 Task: Locate the nearest wildlife refuges to San Francisco, California, and Sacramento, California.
Action: Mouse moved to (184, 71)
Screenshot: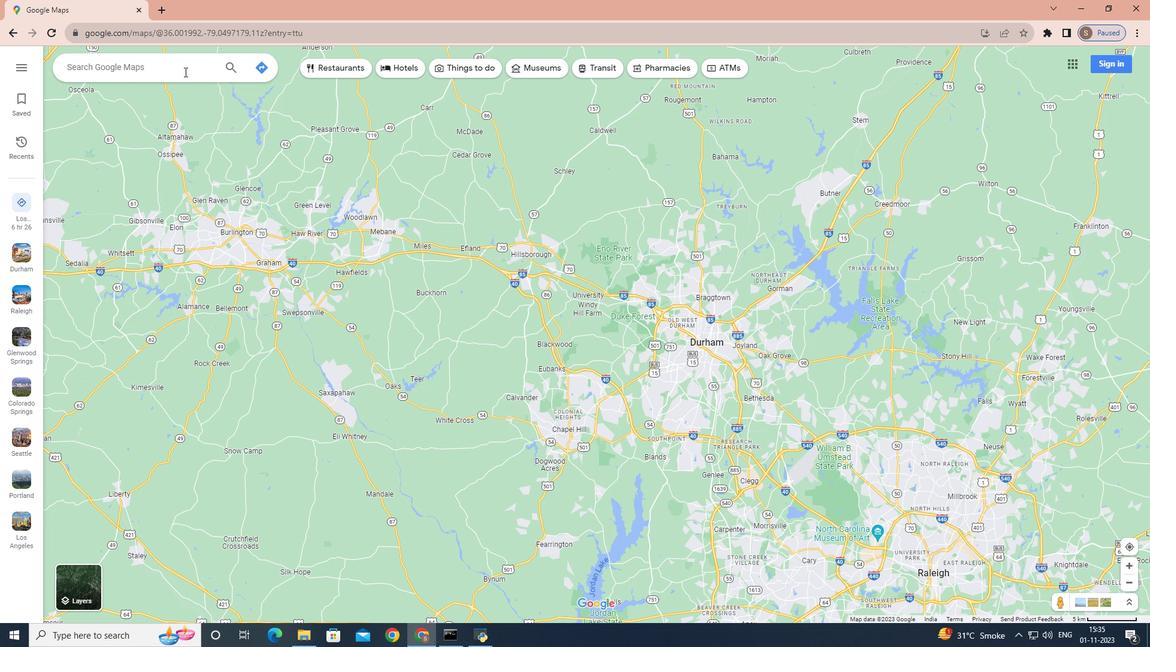 
Action: Mouse pressed left at (184, 71)
Screenshot: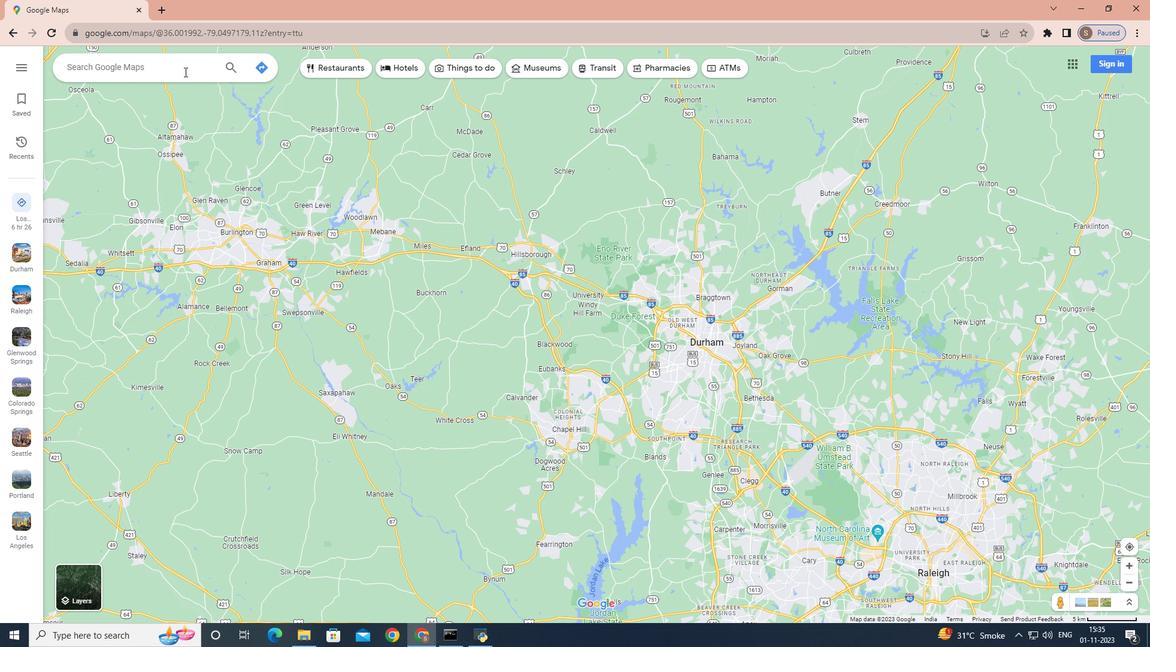 
Action: Key pressed <Key.shift>San<Key.space><Key.shift>Francisco,<Key.space><Key.shift>California<Key.enter>
Screenshot: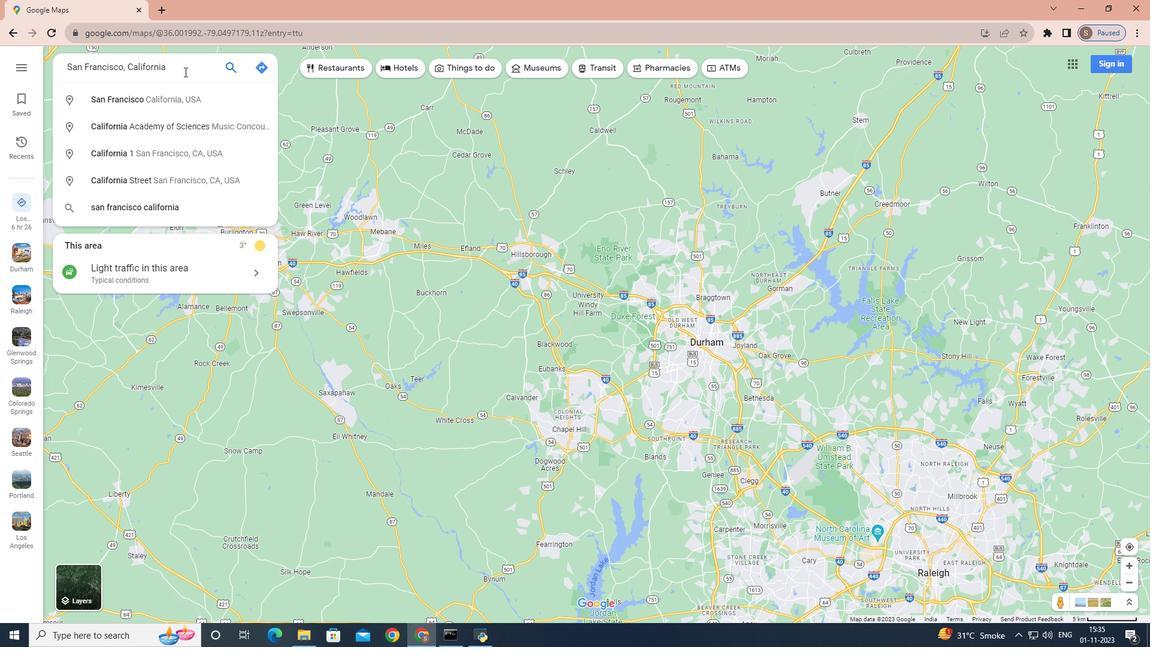 
Action: Mouse moved to (170, 267)
Screenshot: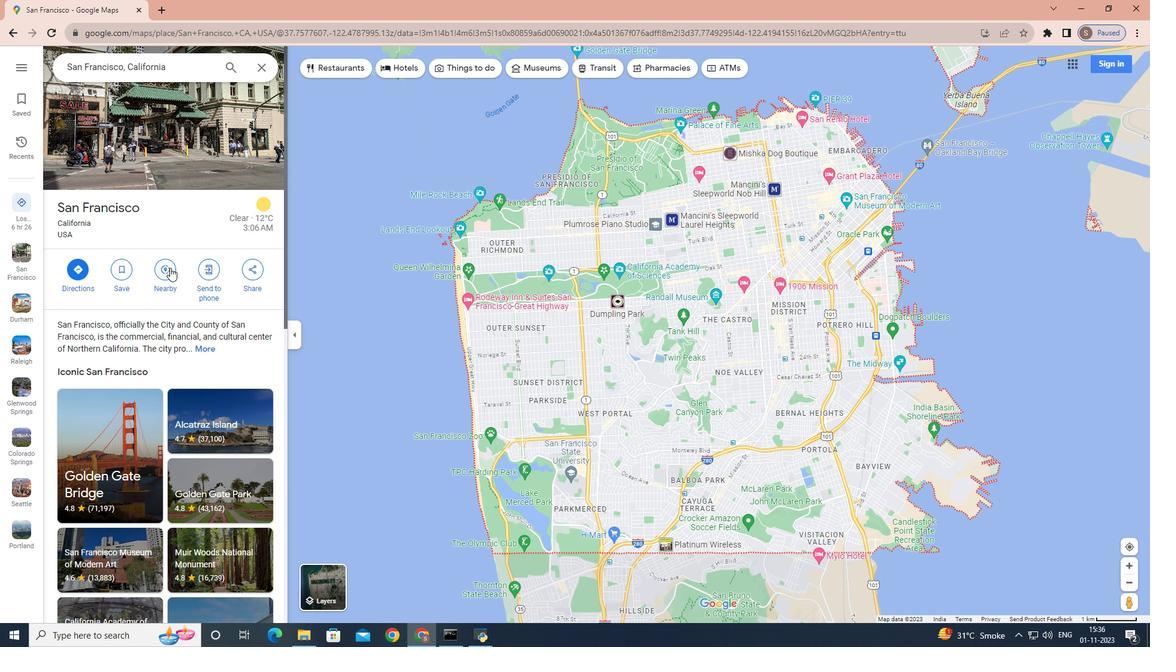
Action: Mouse pressed left at (170, 267)
Screenshot: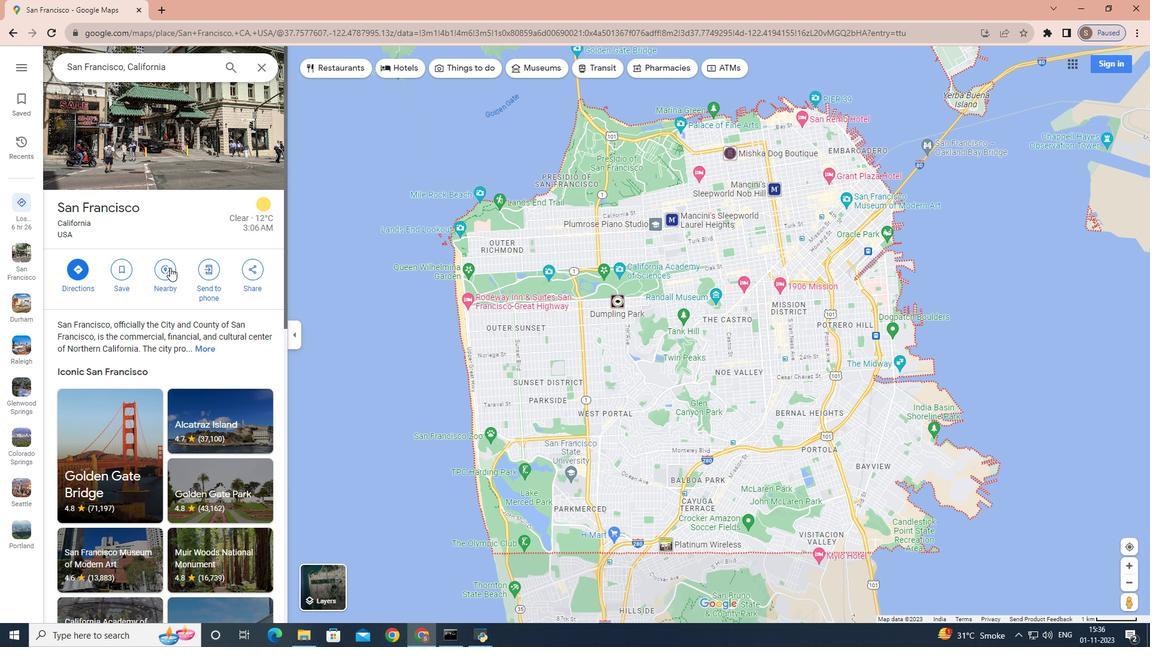 
Action: Mouse moved to (171, 269)
Screenshot: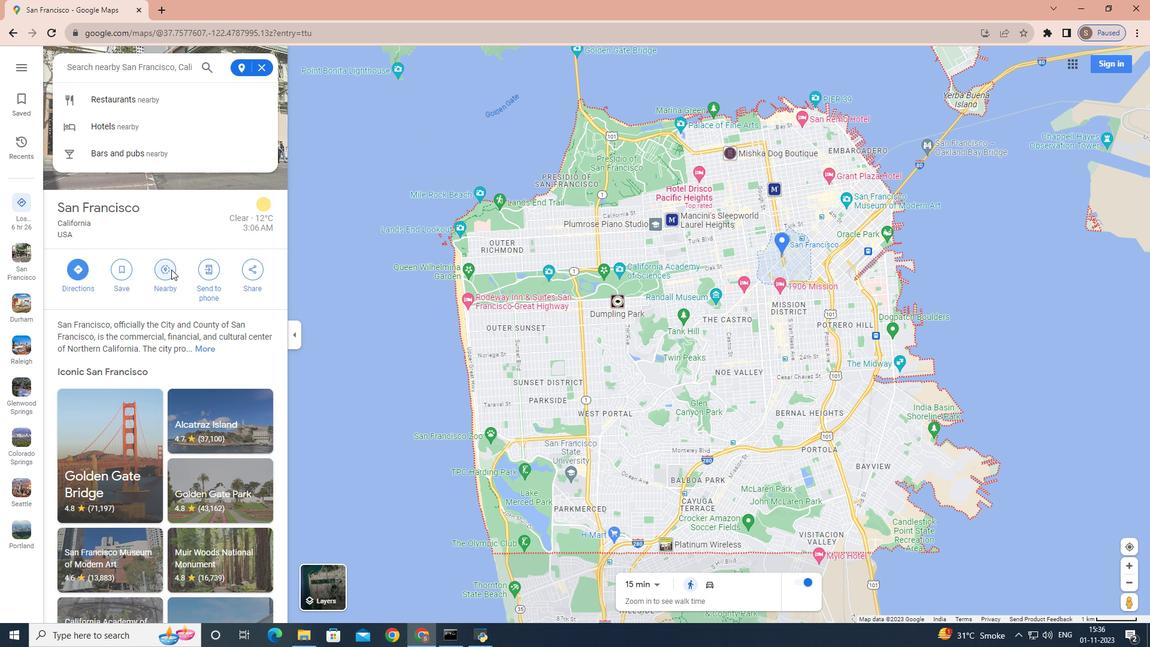 
Action: Key pressed wildlife<Key.space>refuges<Key.enter>
Screenshot: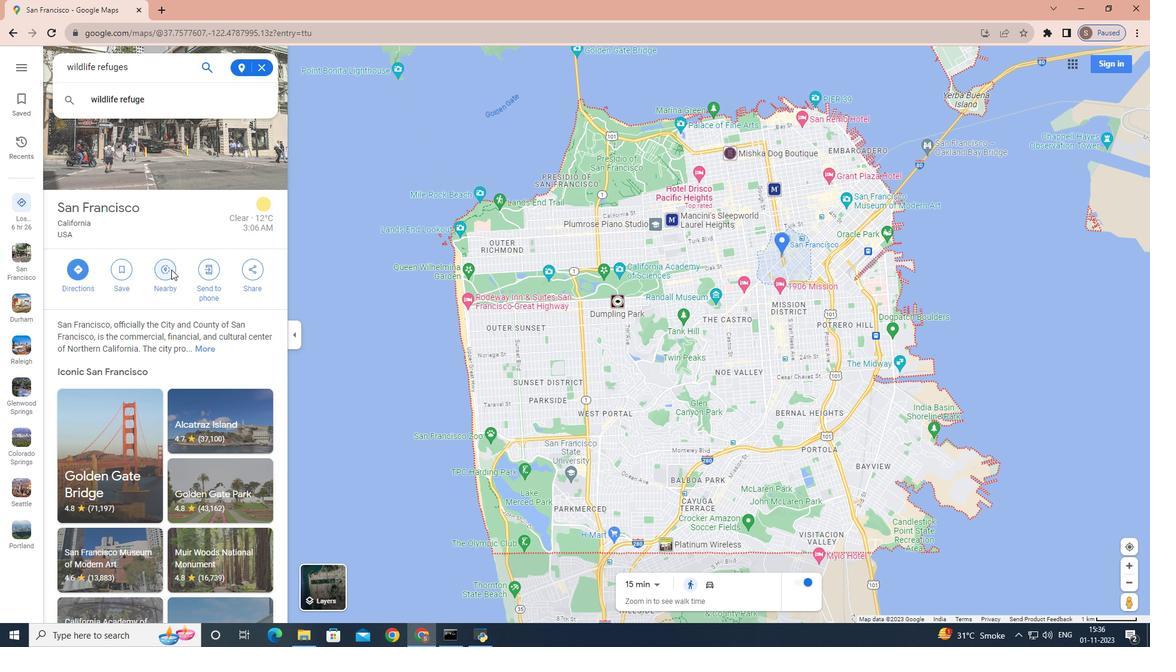 
Action: Mouse moved to (267, 68)
Screenshot: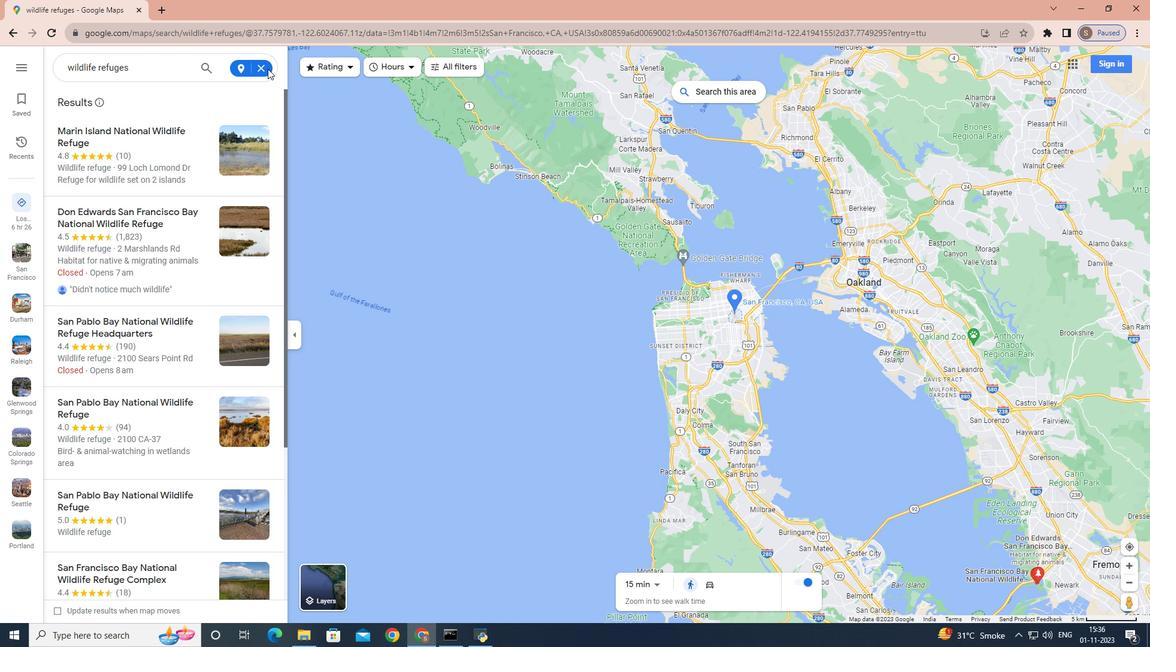 
Action: Mouse pressed left at (267, 68)
Screenshot: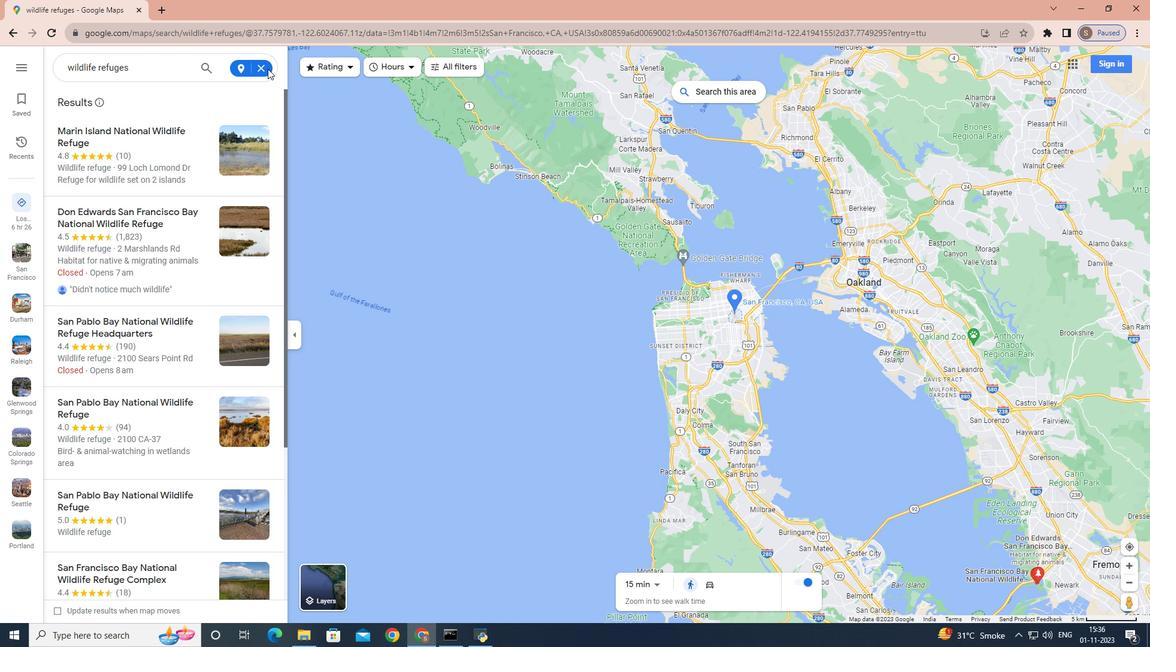 
Action: Mouse moved to (261, 65)
Screenshot: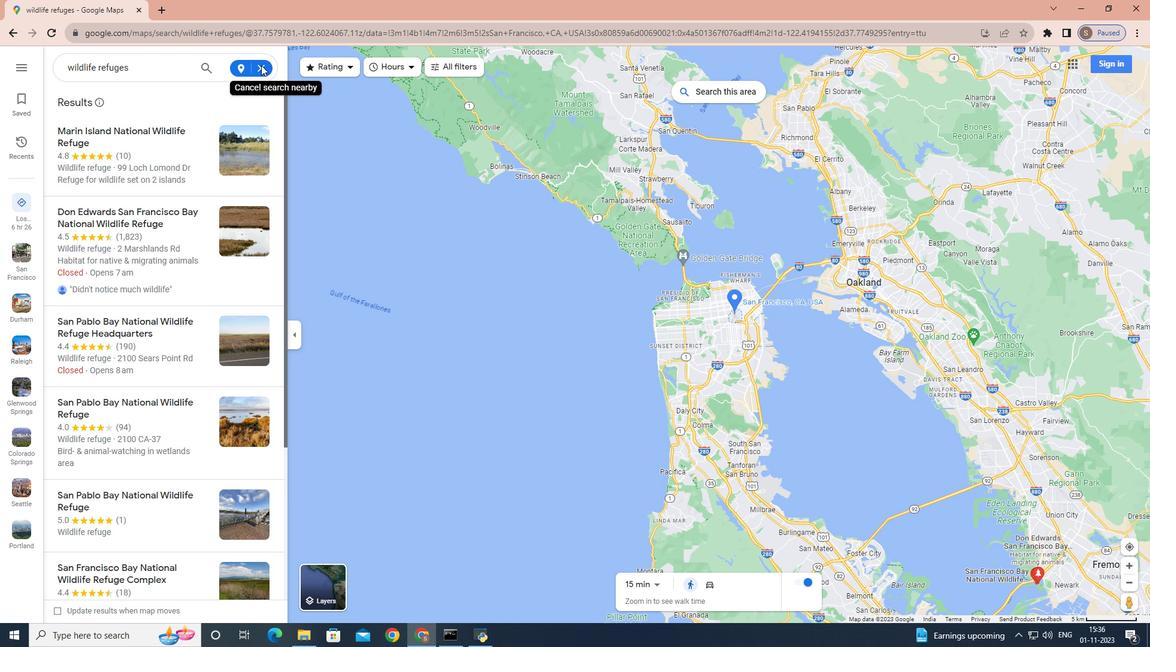 
Action: Mouse pressed left at (261, 65)
Screenshot: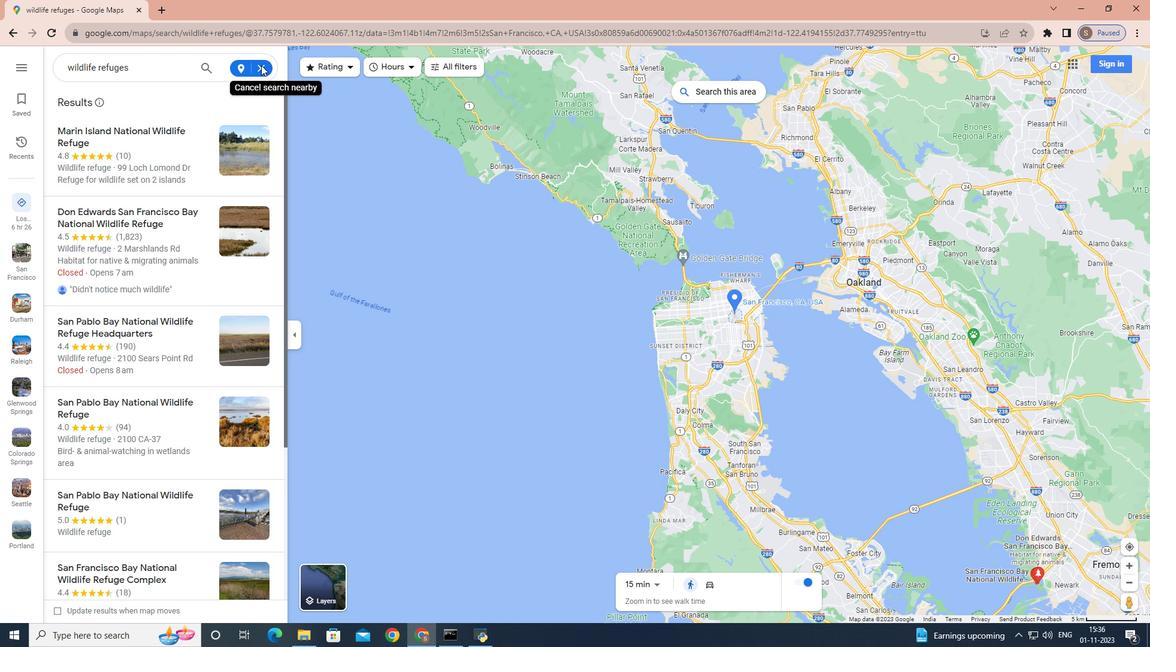 
Action: Mouse moved to (261, 68)
Screenshot: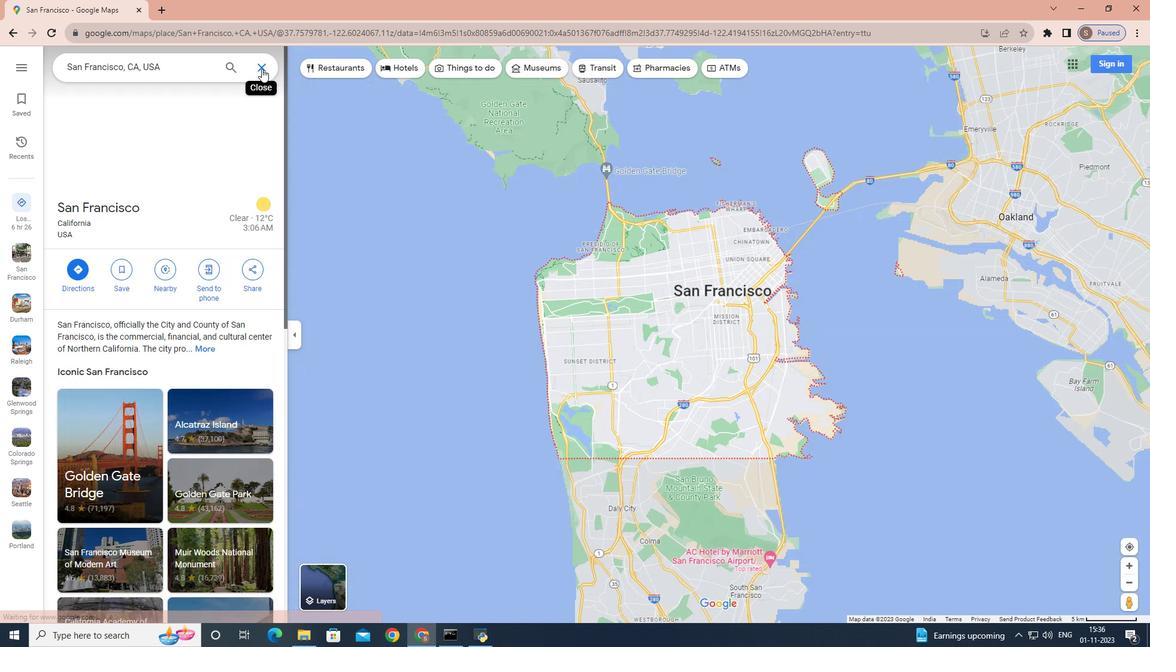 
Action: Mouse pressed left at (261, 68)
Screenshot: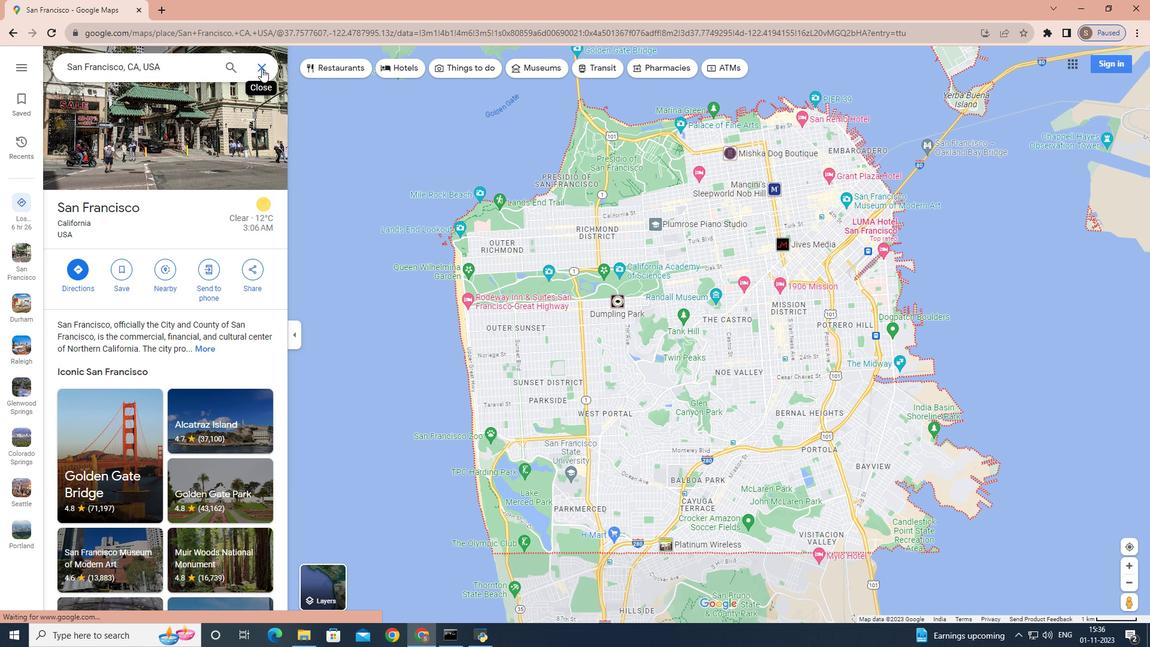 
Action: Mouse moved to (184, 44)
Screenshot: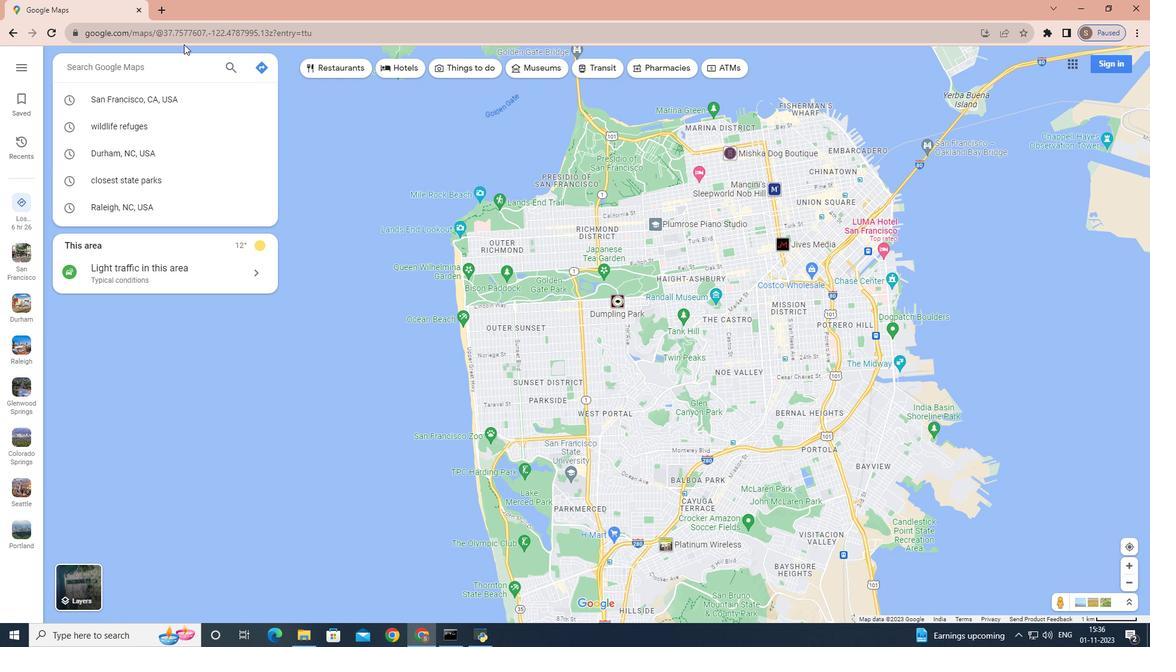 
Action: Key pressed <Key.shift>Sacramento,<Key.space><Key.shift>California
Screenshot: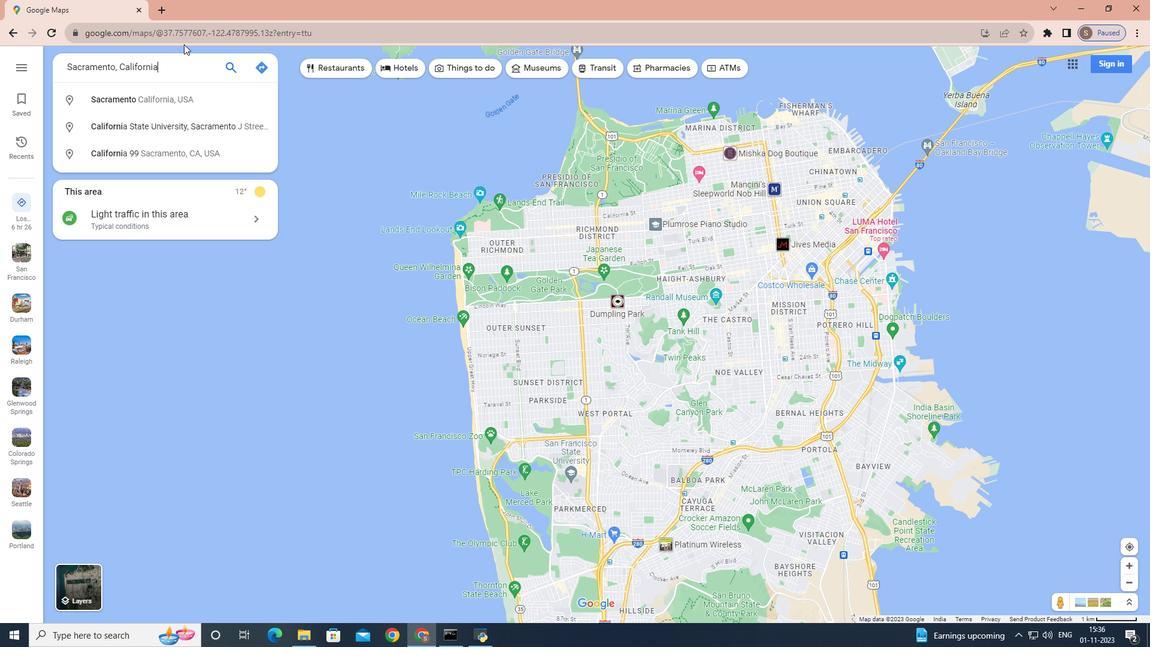 
Action: Mouse moved to (202, 67)
Screenshot: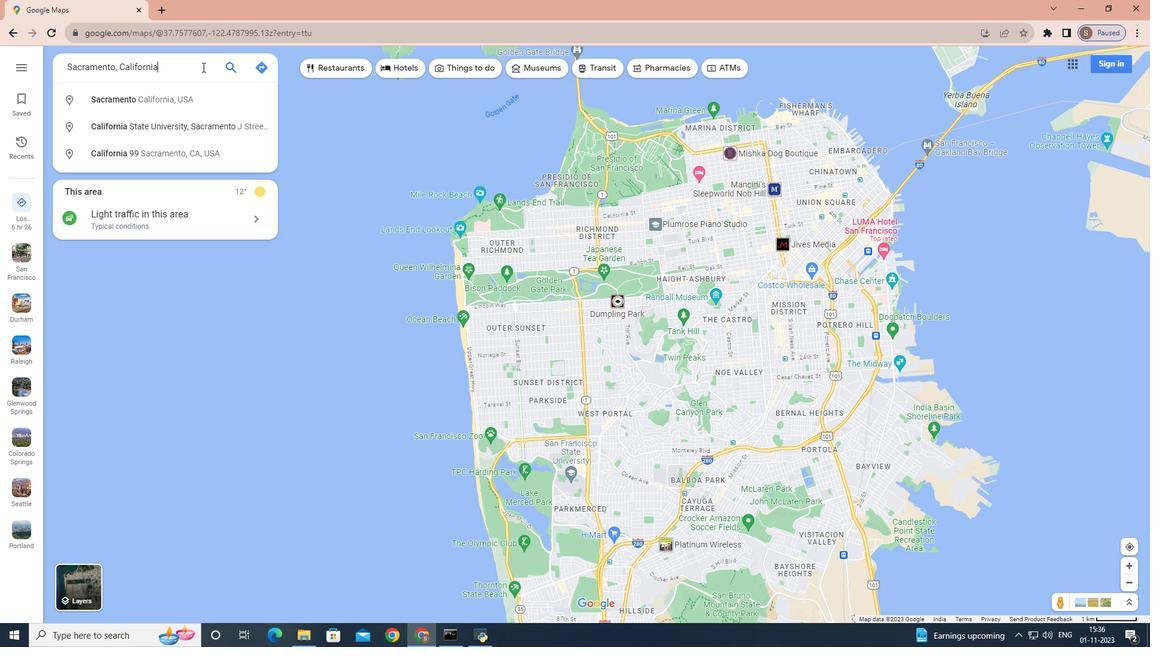 
Action: Key pressed <Key.enter>
Screenshot: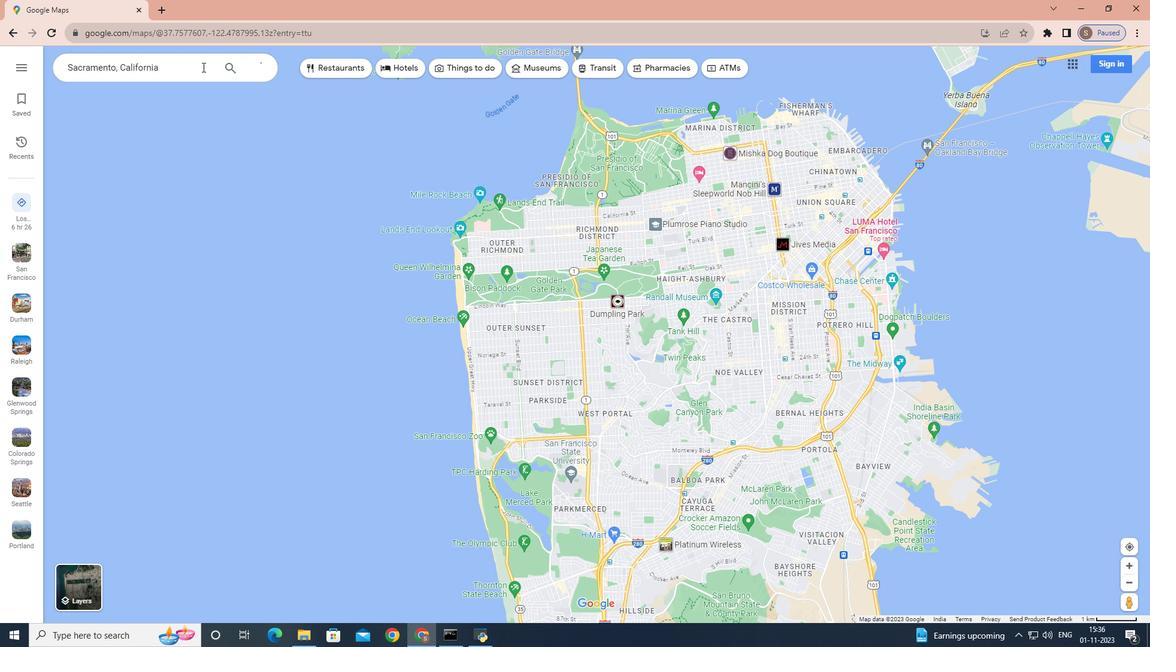 
Action: Mouse moved to (163, 272)
Screenshot: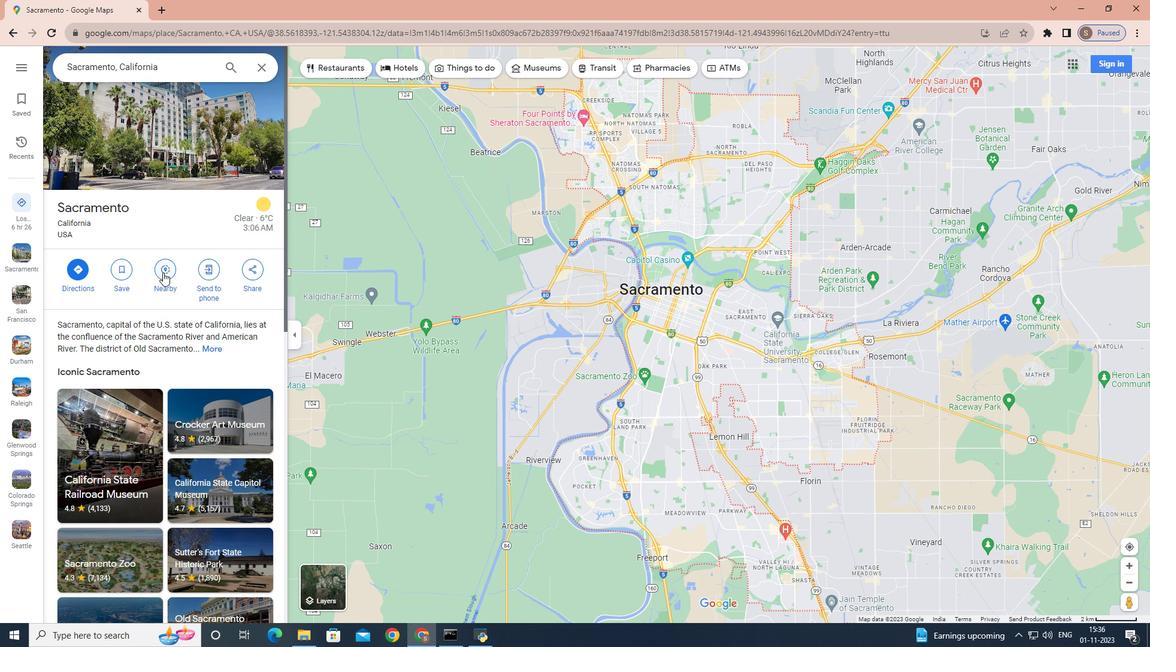 
Action: Mouse pressed left at (163, 272)
Screenshot: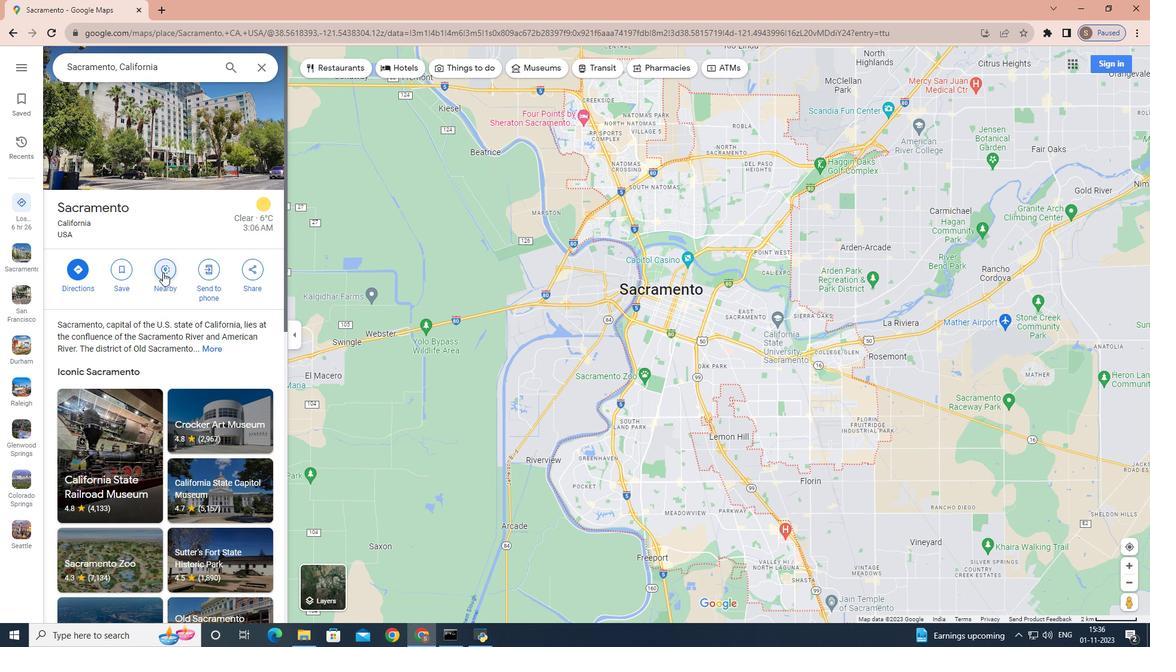 
Action: Key pressed wildlife<Key.space>refuges<Key.enter>
Screenshot: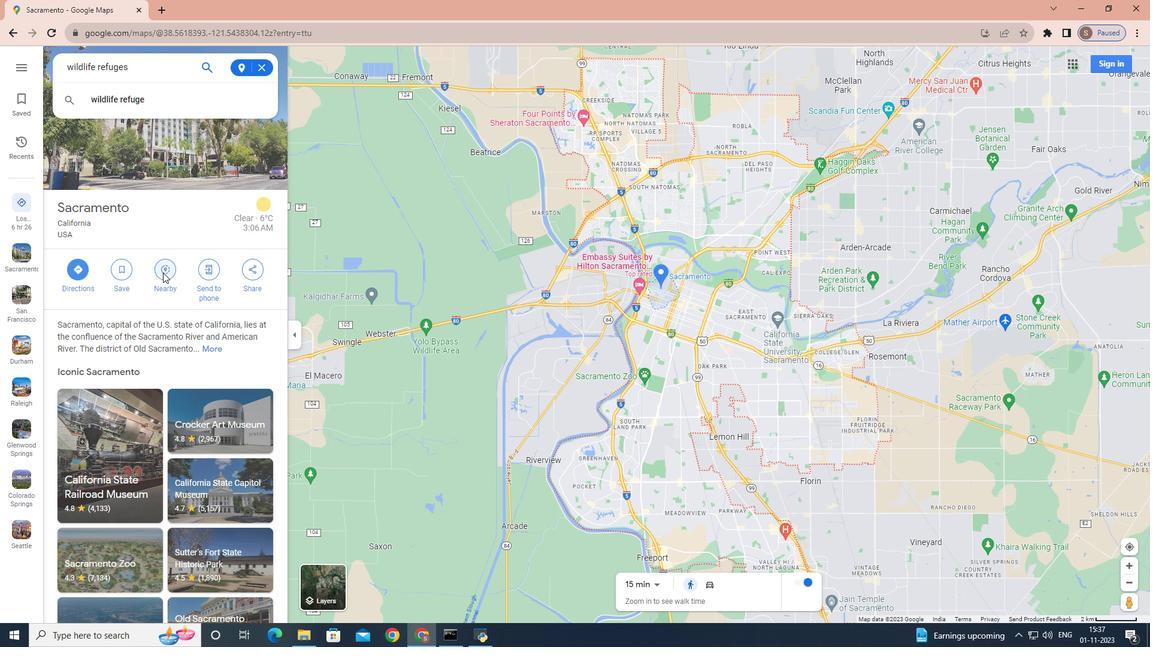 
